 Task: Select a home in the section phone type.
Action: Mouse moved to (380, 254)
Screenshot: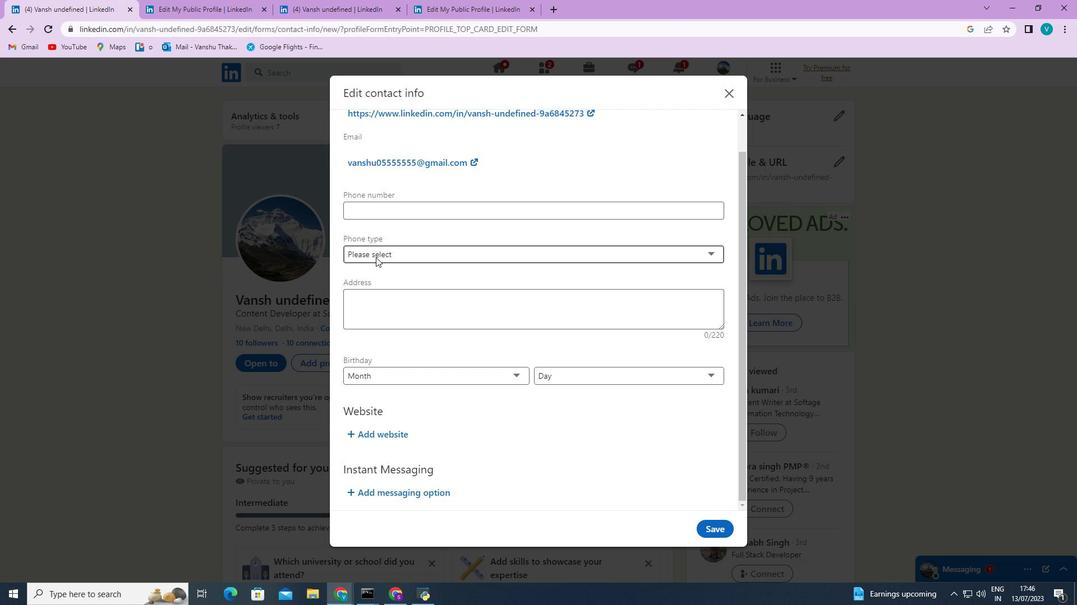 
Action: Mouse pressed left at (380, 254)
Screenshot: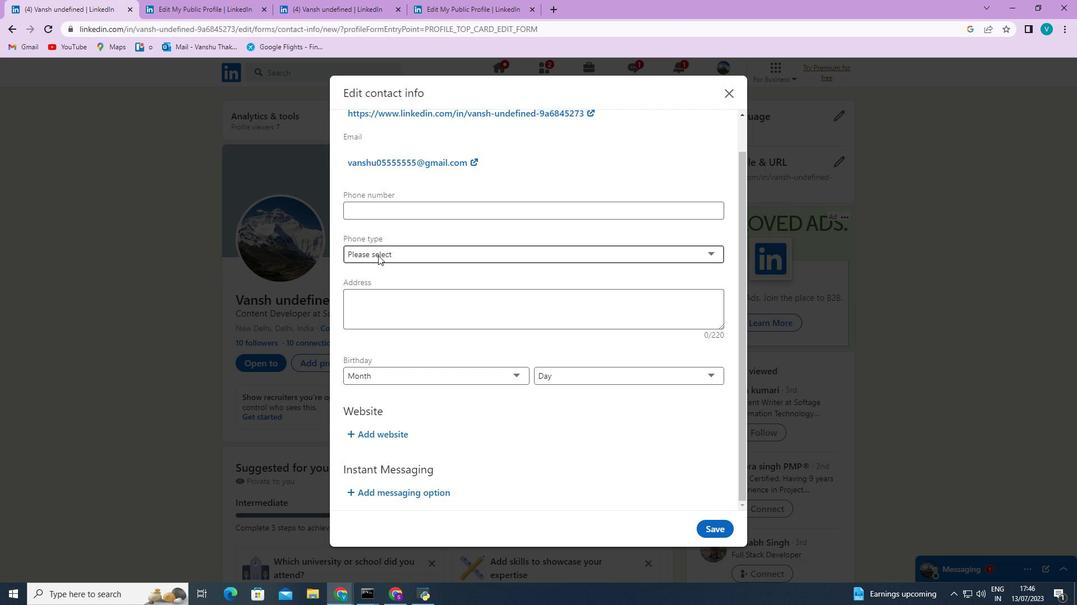 
Action: Mouse moved to (374, 281)
Screenshot: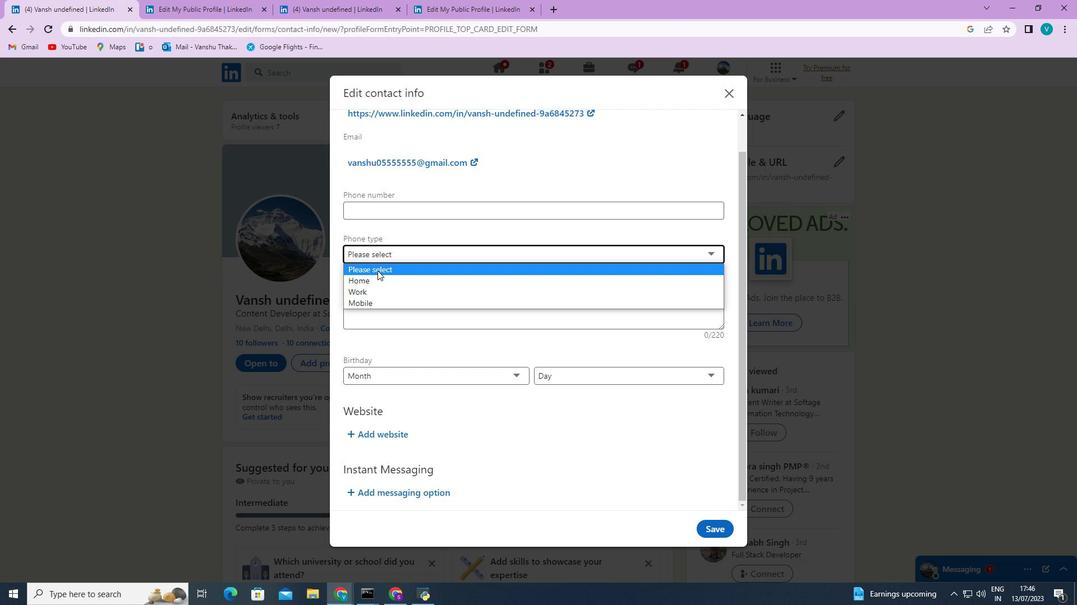
Action: Mouse pressed left at (374, 281)
Screenshot: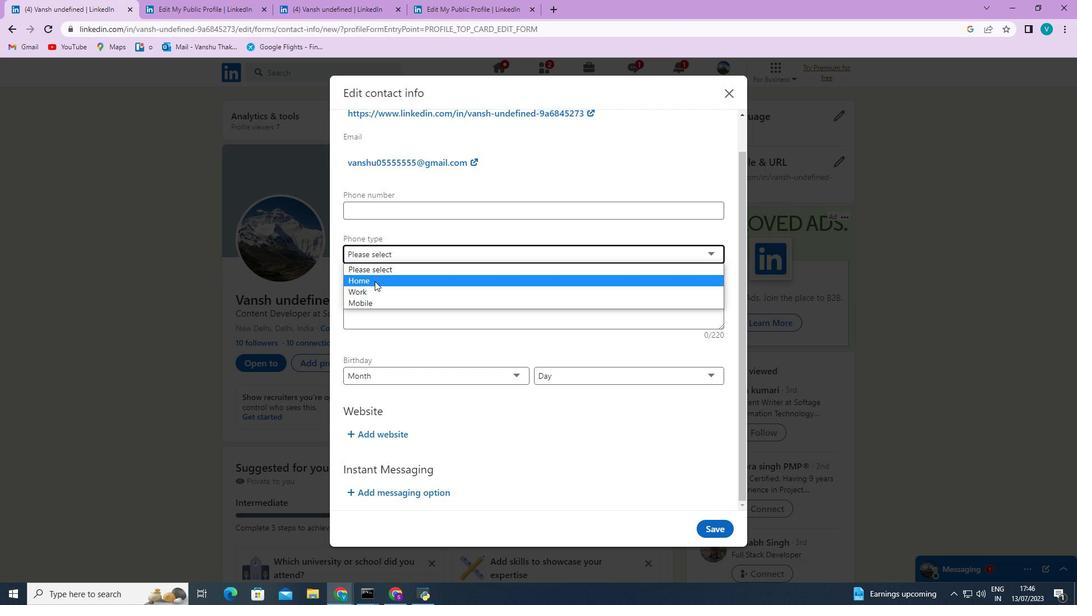 
